 Task: Use the formula "PERCENTILE.EXC" in spreadsheet "Project protfolio".
Action: Mouse pressed left at (628, 176)
Screenshot: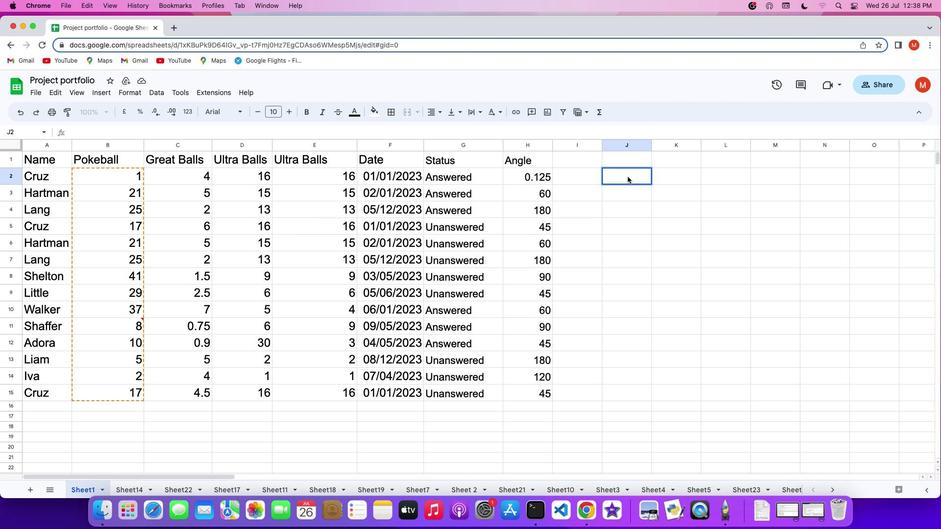 
Action: Mouse moved to (631, 177)
Screenshot: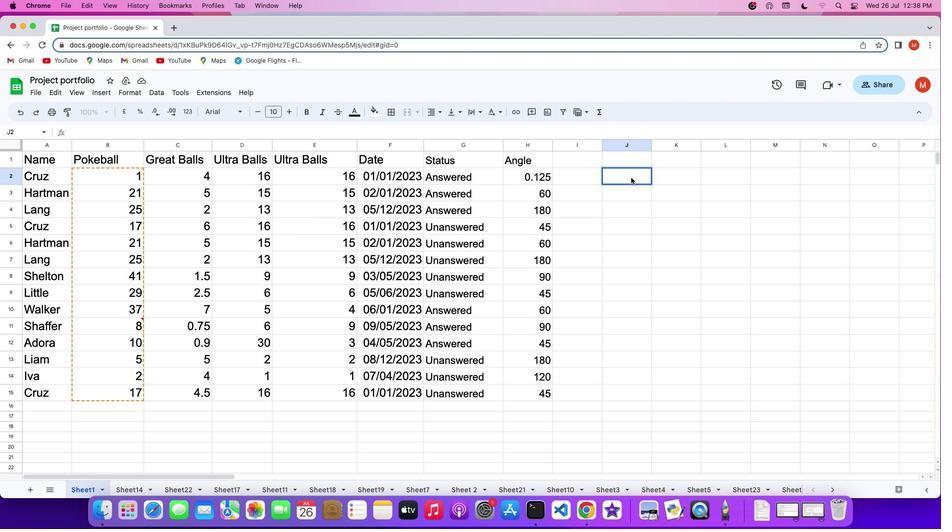 
Action: Mouse pressed left at (631, 177)
Screenshot: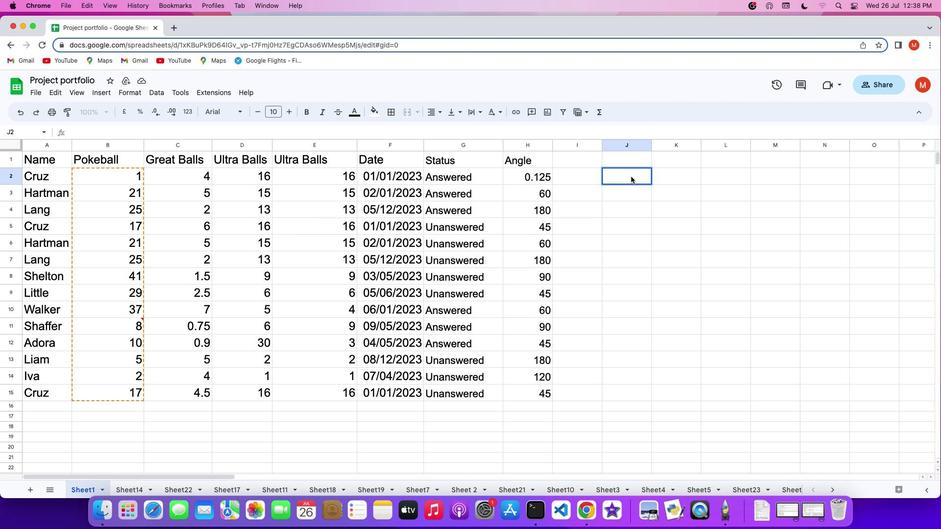 
Action: Mouse moved to (631, 173)
Screenshot: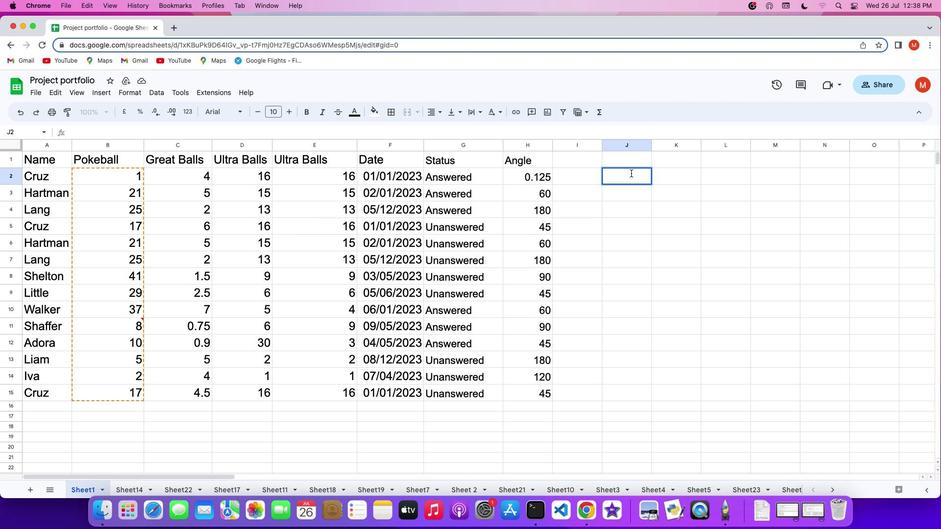 
Action: Mouse pressed left at (631, 173)
Screenshot: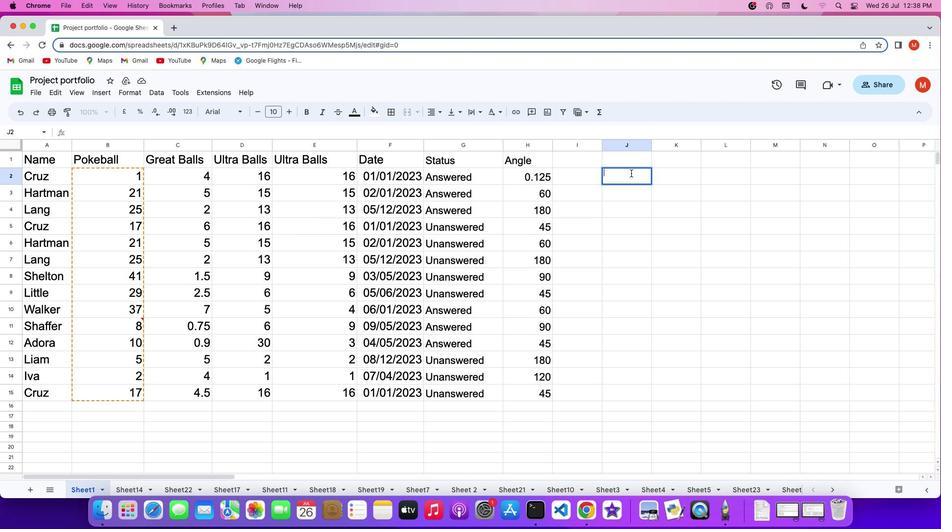 
Action: Key pressed '='
Screenshot: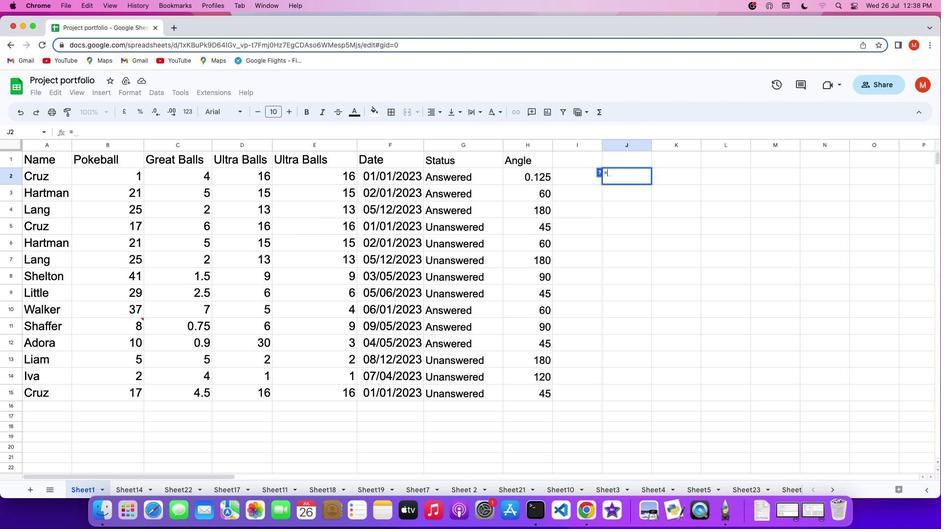 
Action: Mouse moved to (604, 113)
Screenshot: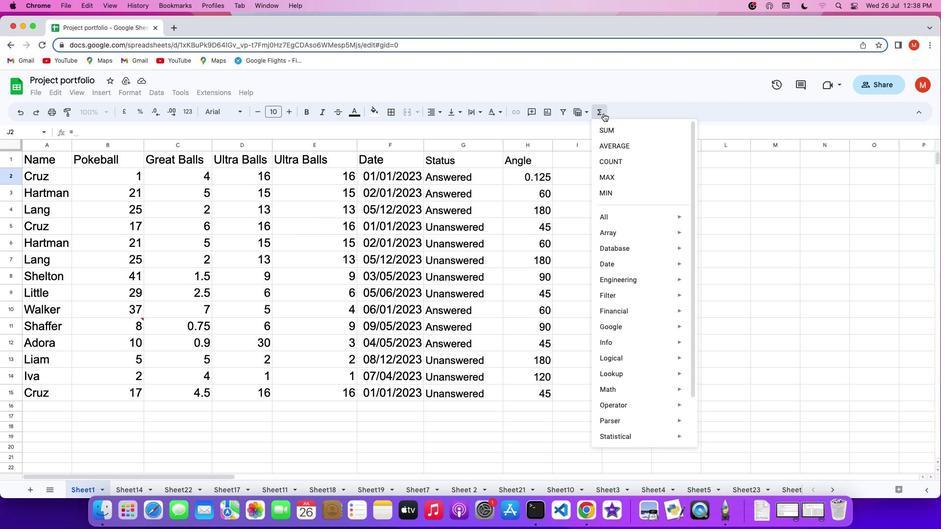 
Action: Mouse pressed left at (604, 113)
Screenshot: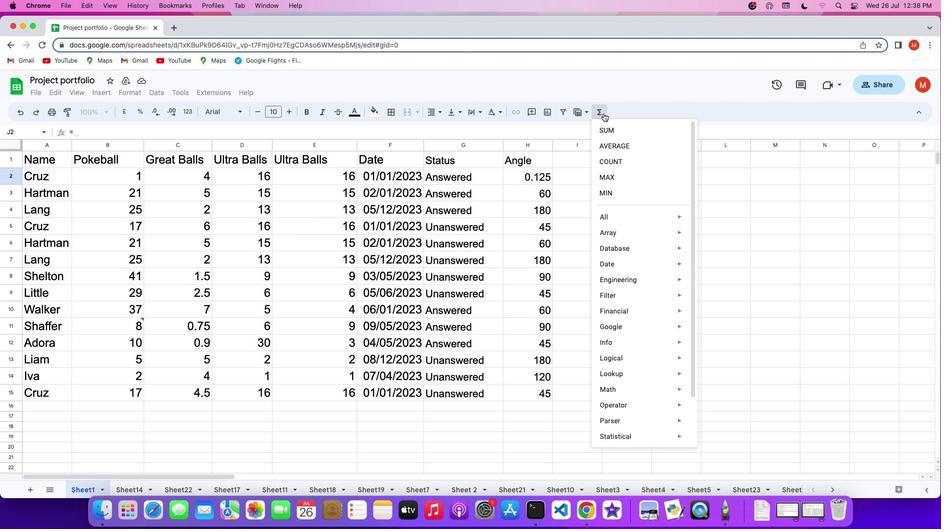 
Action: Mouse moved to (756, 438)
Screenshot: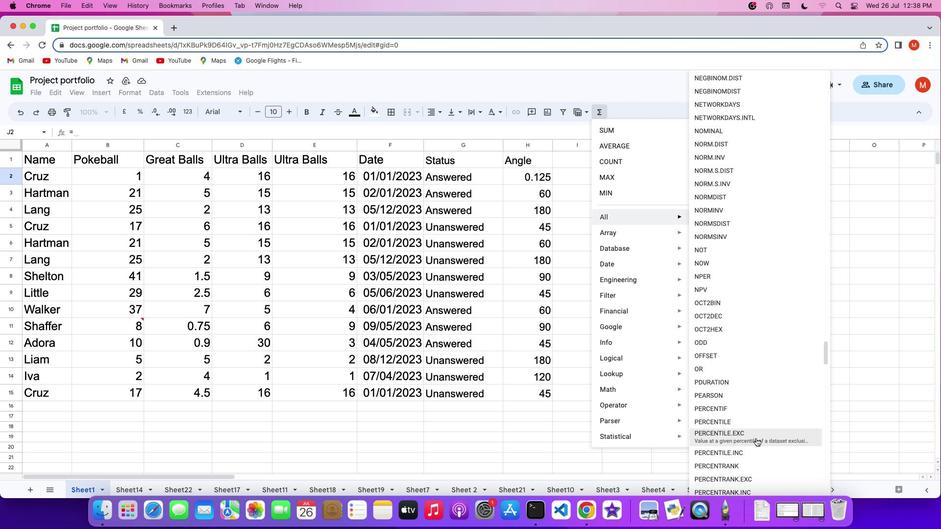 
Action: Mouse pressed left at (756, 438)
Screenshot: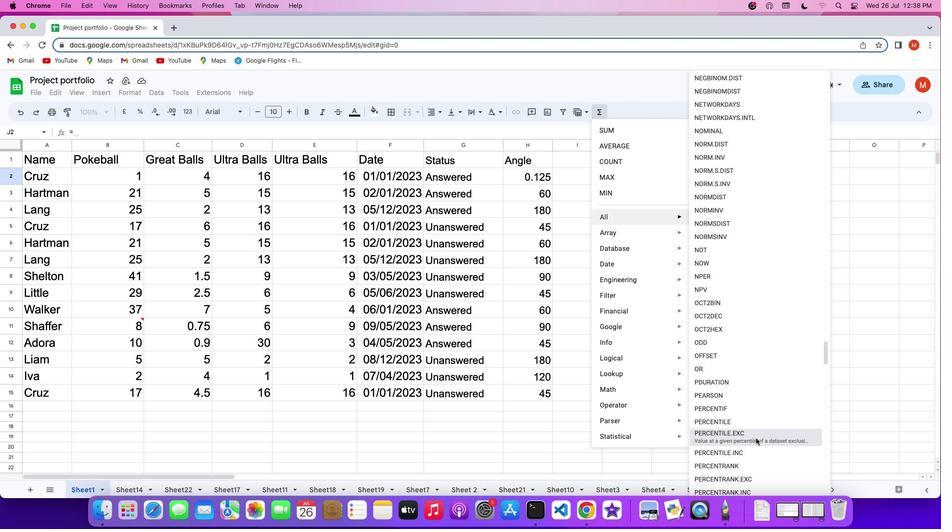 
Action: Mouse moved to (108, 176)
Screenshot: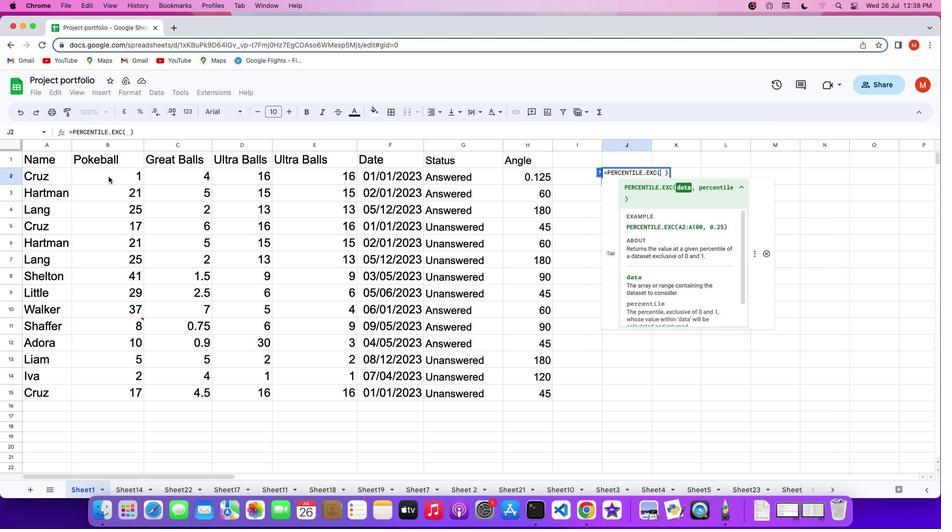 
Action: Mouse pressed left at (108, 176)
Screenshot: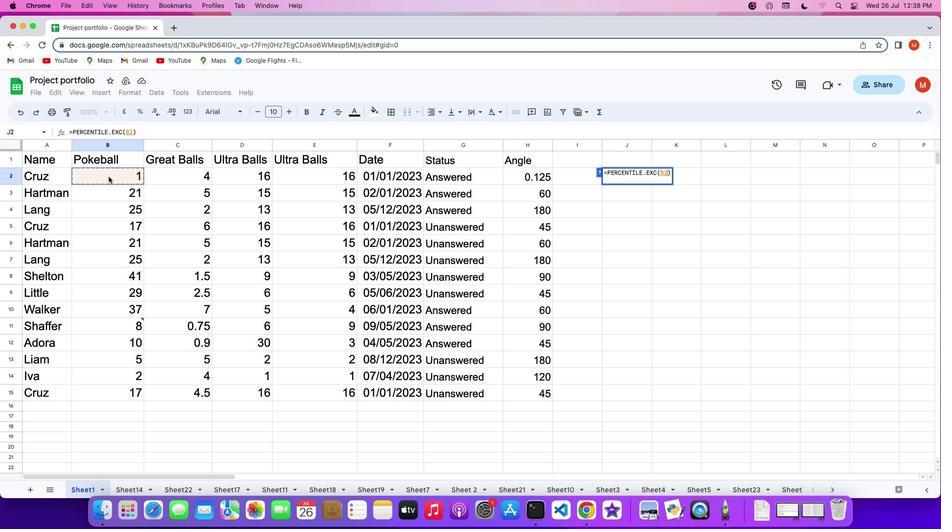 
Action: Mouse moved to (129, 381)
Screenshot: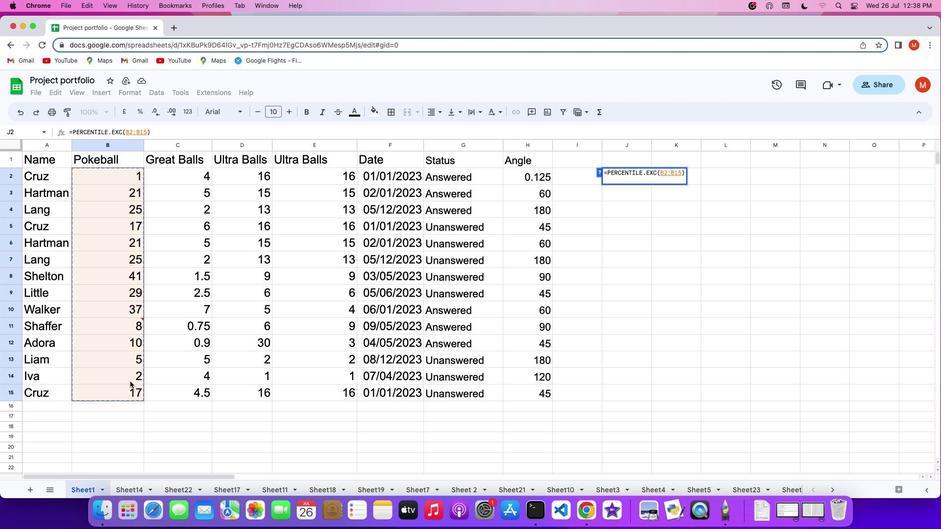 
Action: Key pressed ',''0''.''2''5'Key.enter
Screenshot: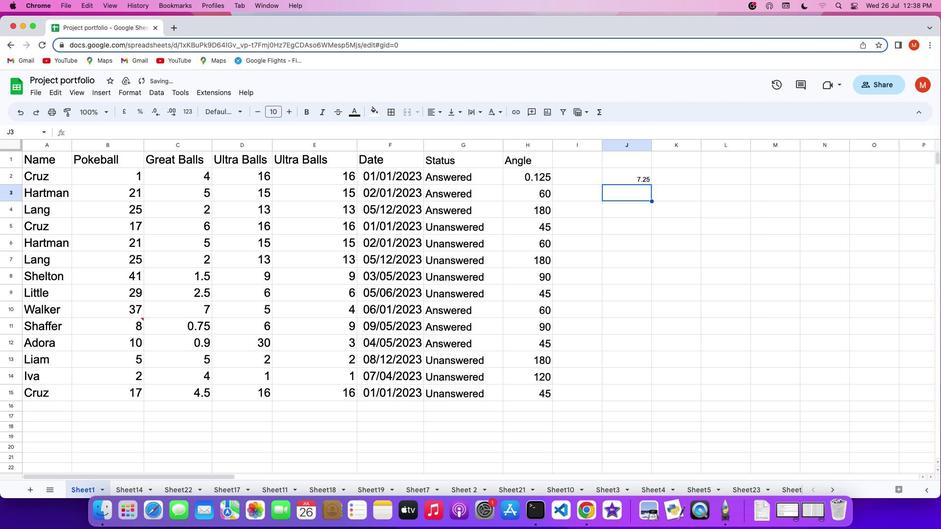 
